 Task: Skip job title.
Action: Mouse moved to (674, 83)
Screenshot: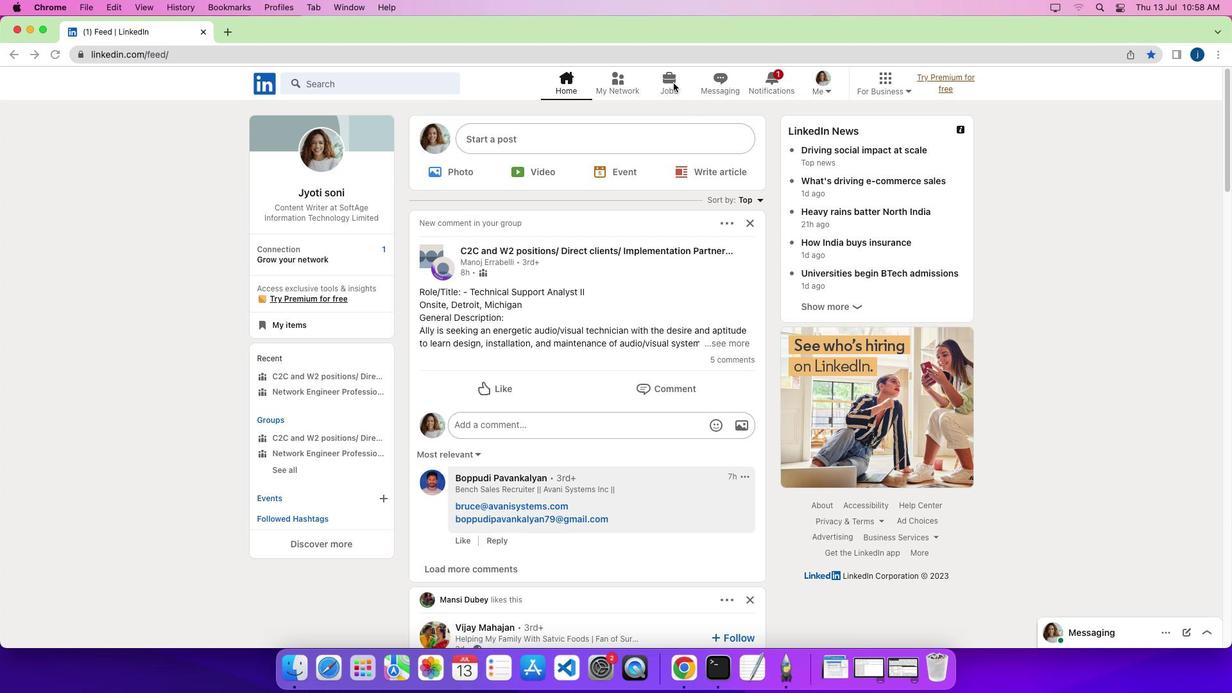 
Action: Mouse pressed left at (674, 83)
Screenshot: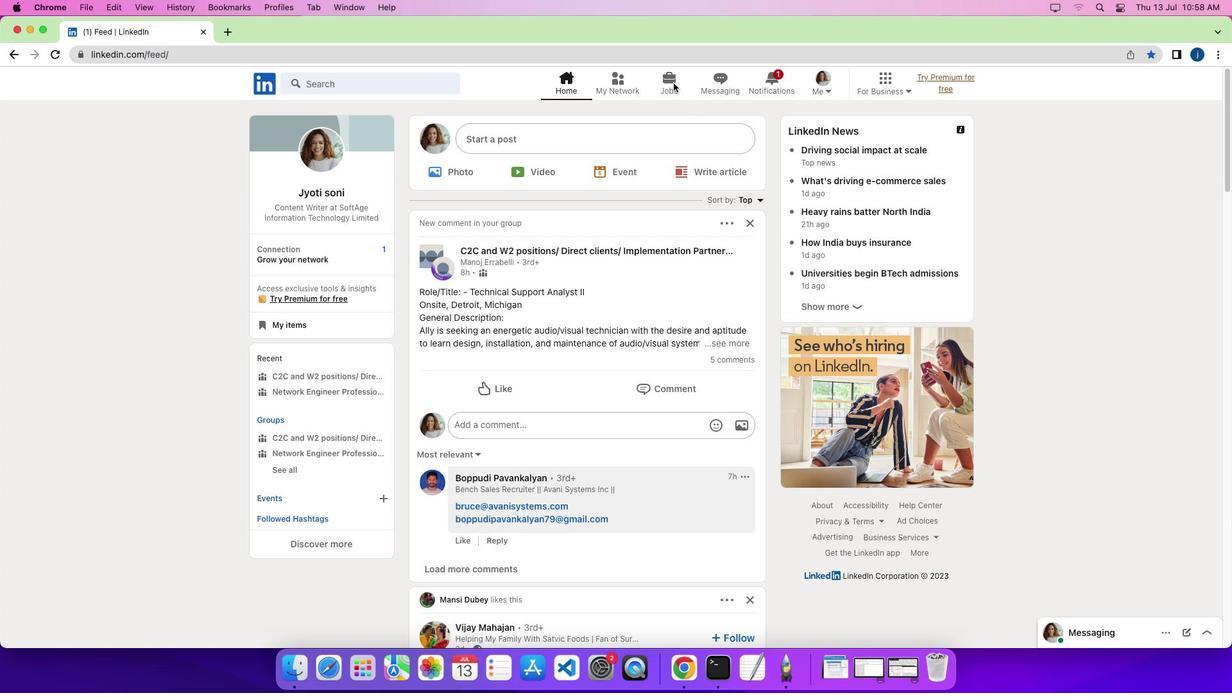 
Action: Mouse pressed left at (674, 83)
Screenshot: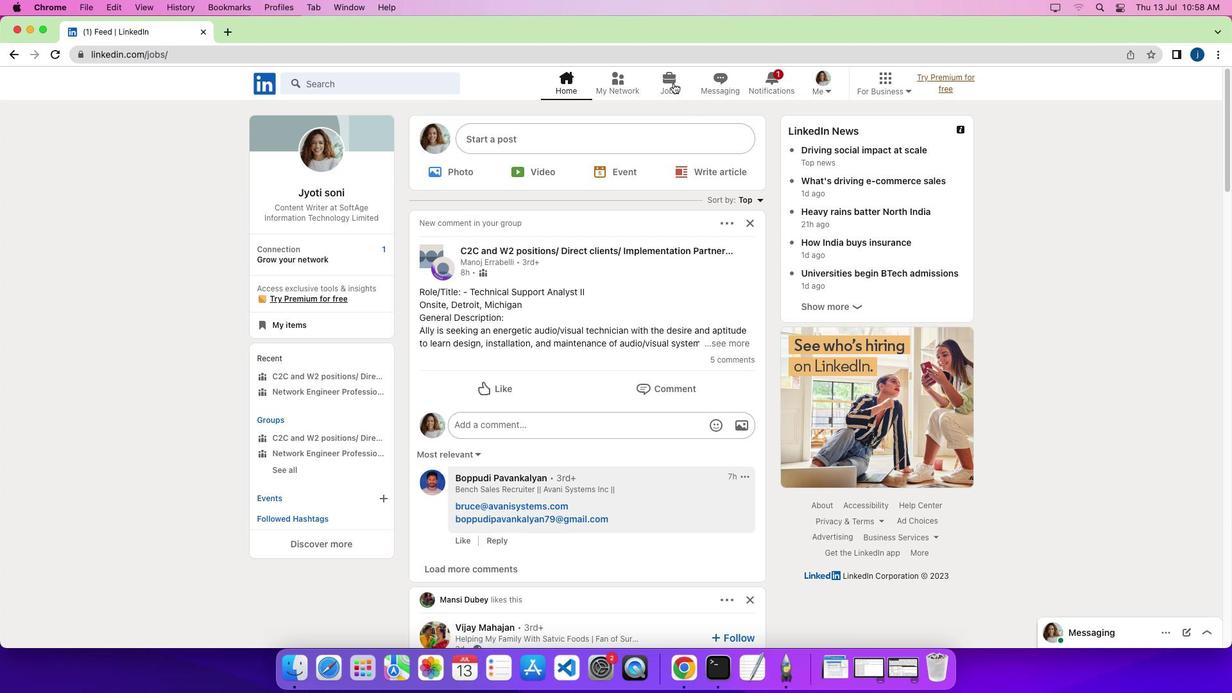 
Action: Mouse moved to (322, 266)
Screenshot: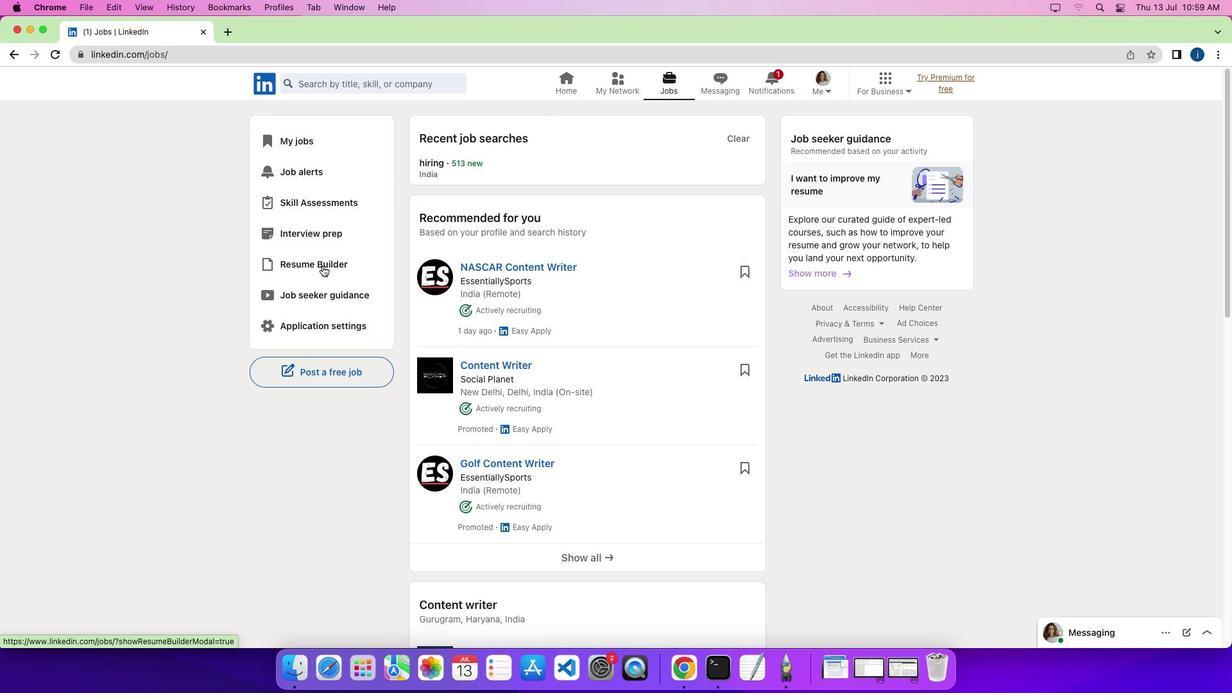 
Action: Mouse pressed left at (322, 266)
Screenshot: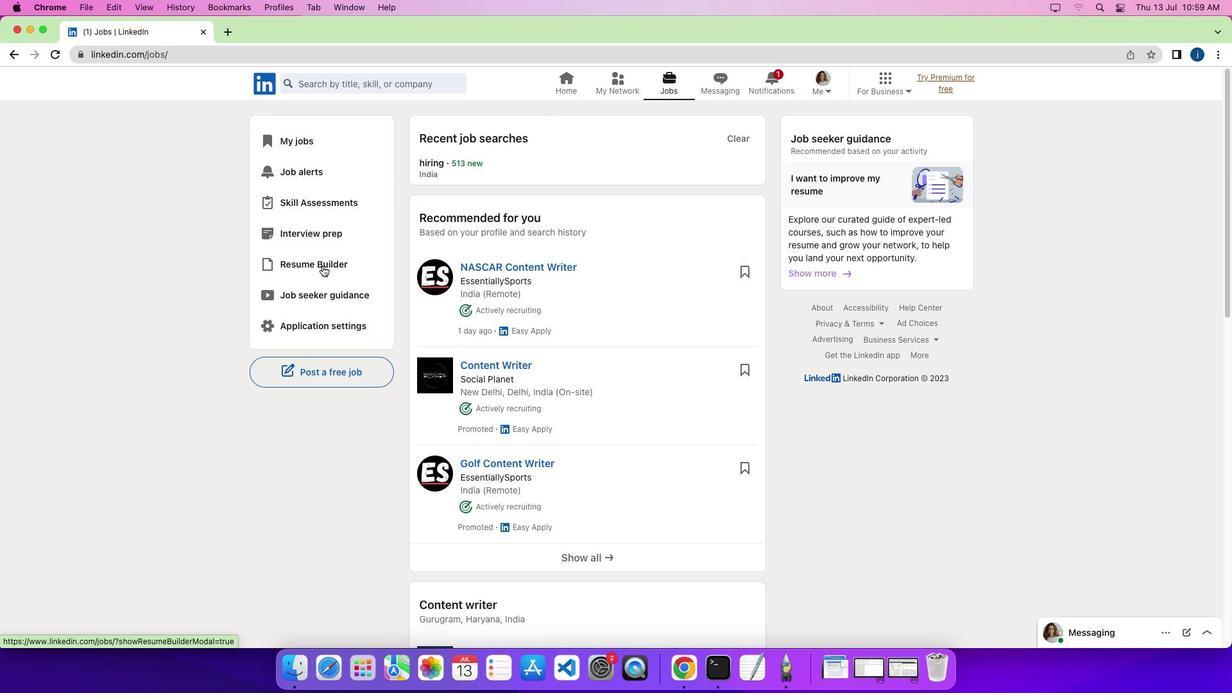 
Action: Mouse moved to (649, 360)
Screenshot: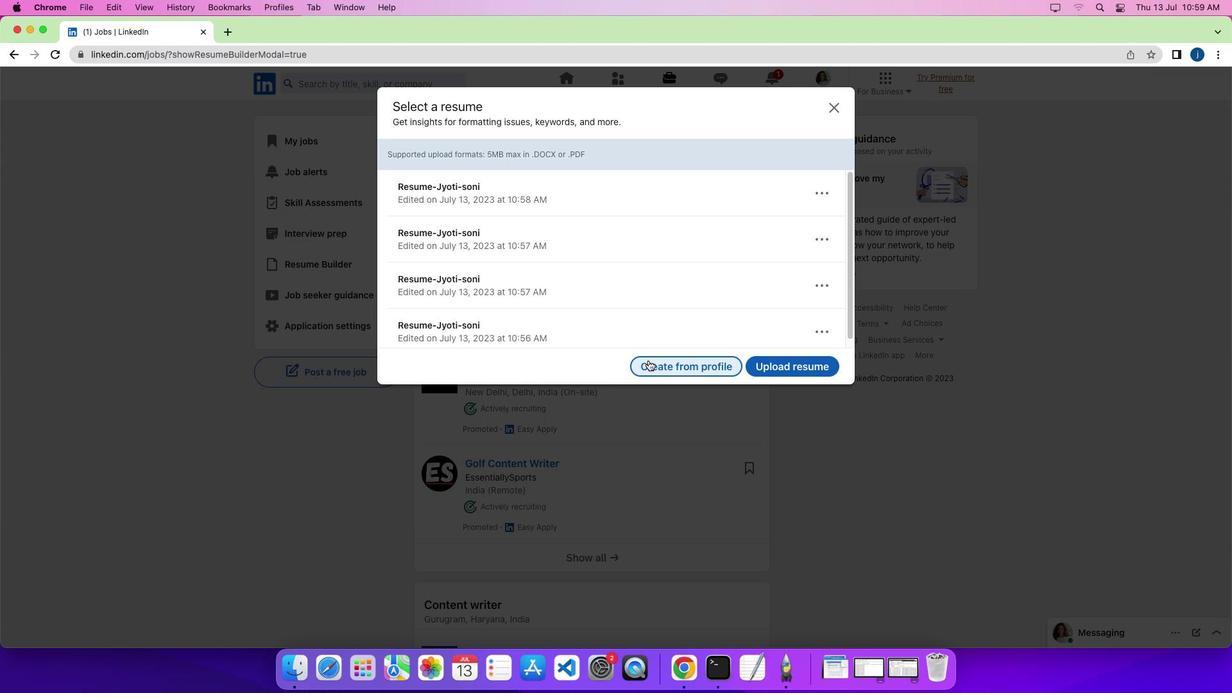 
Action: Mouse pressed left at (649, 360)
Screenshot: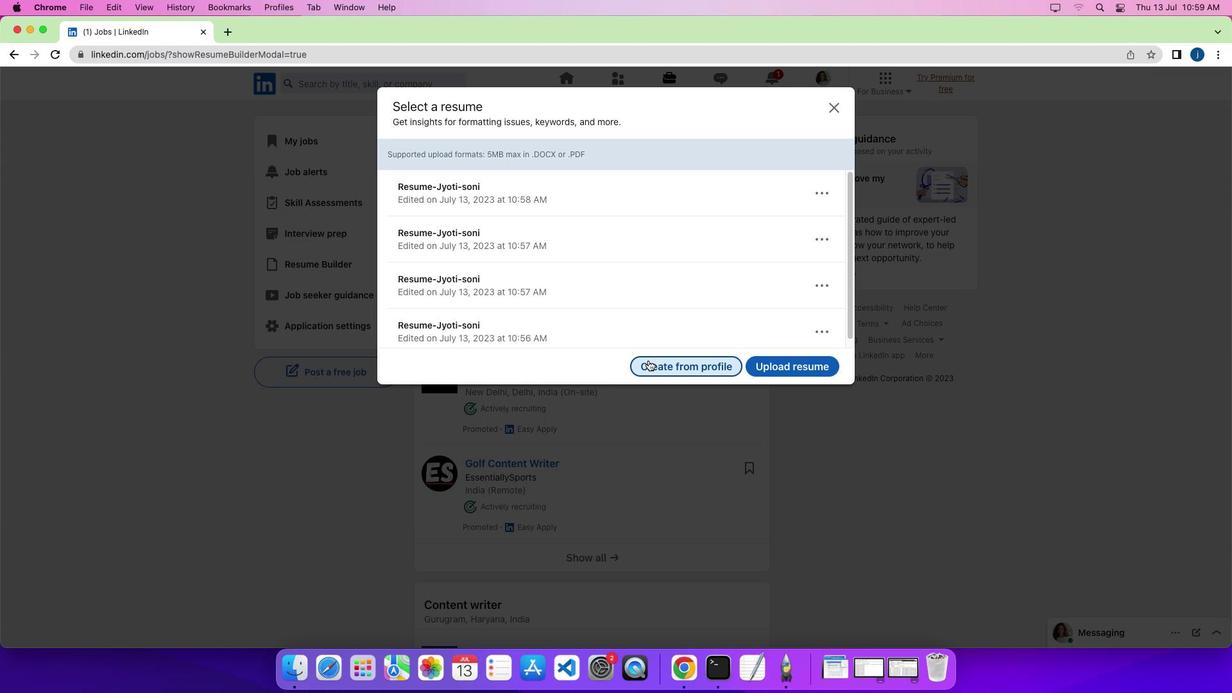 
Action: Mouse moved to (477, 484)
Screenshot: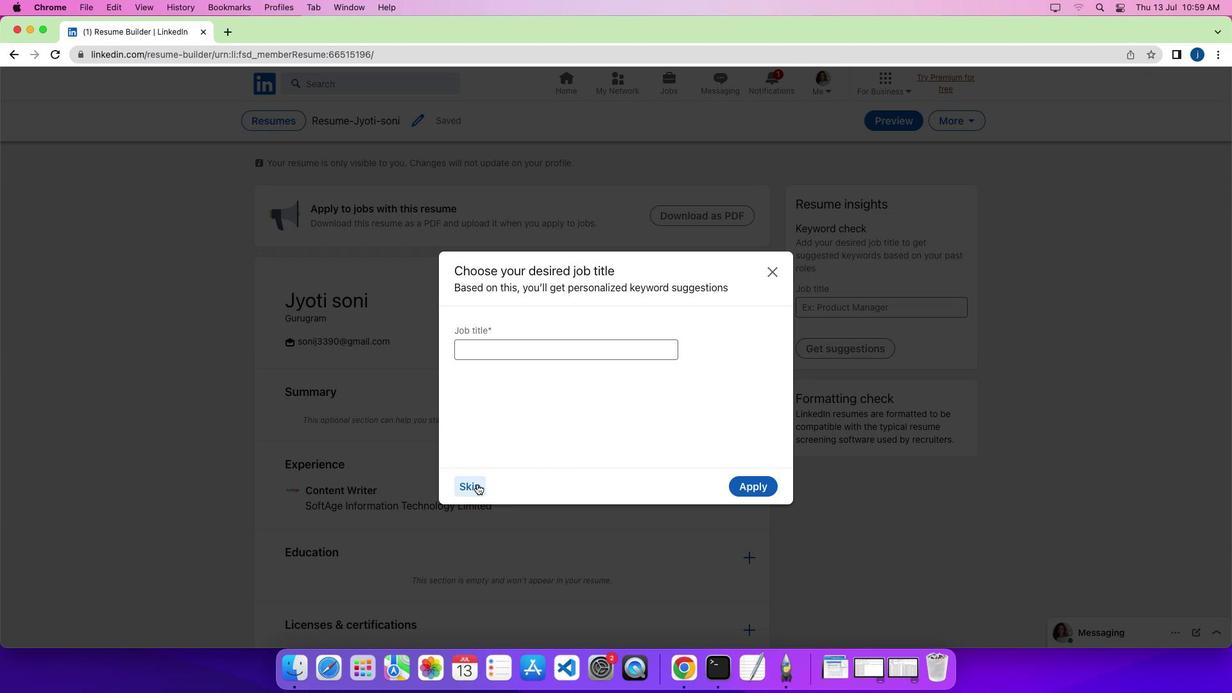 
Action: Mouse pressed left at (477, 484)
Screenshot: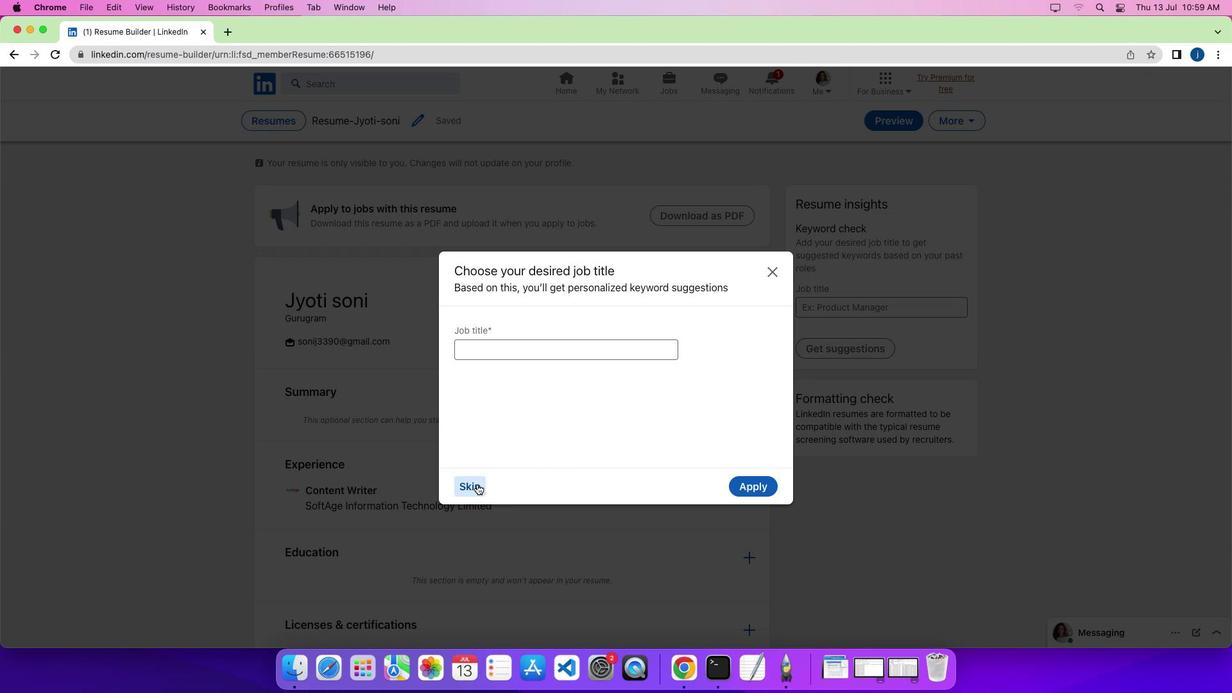 
Action: Mouse moved to (490, 469)
Screenshot: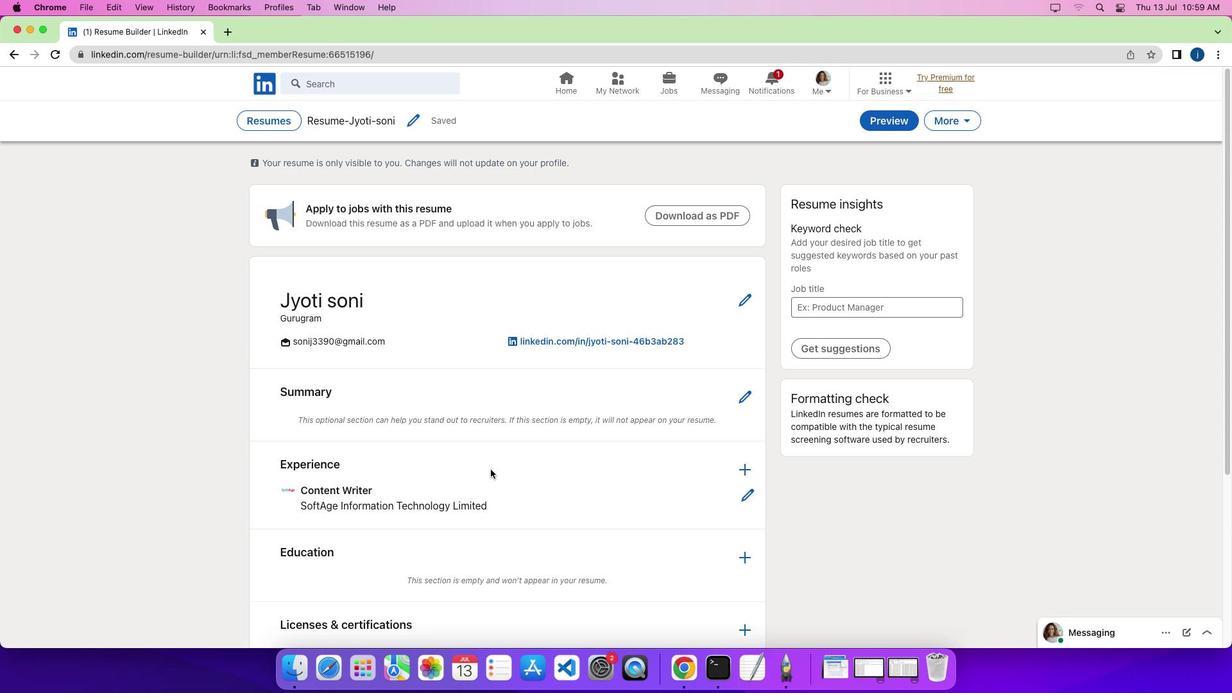 
